 Task: Create a section Speedster Streak and in the section, add a milestone IT risk management enhancement in the project CoolBridge
Action: Mouse moved to (95, 298)
Screenshot: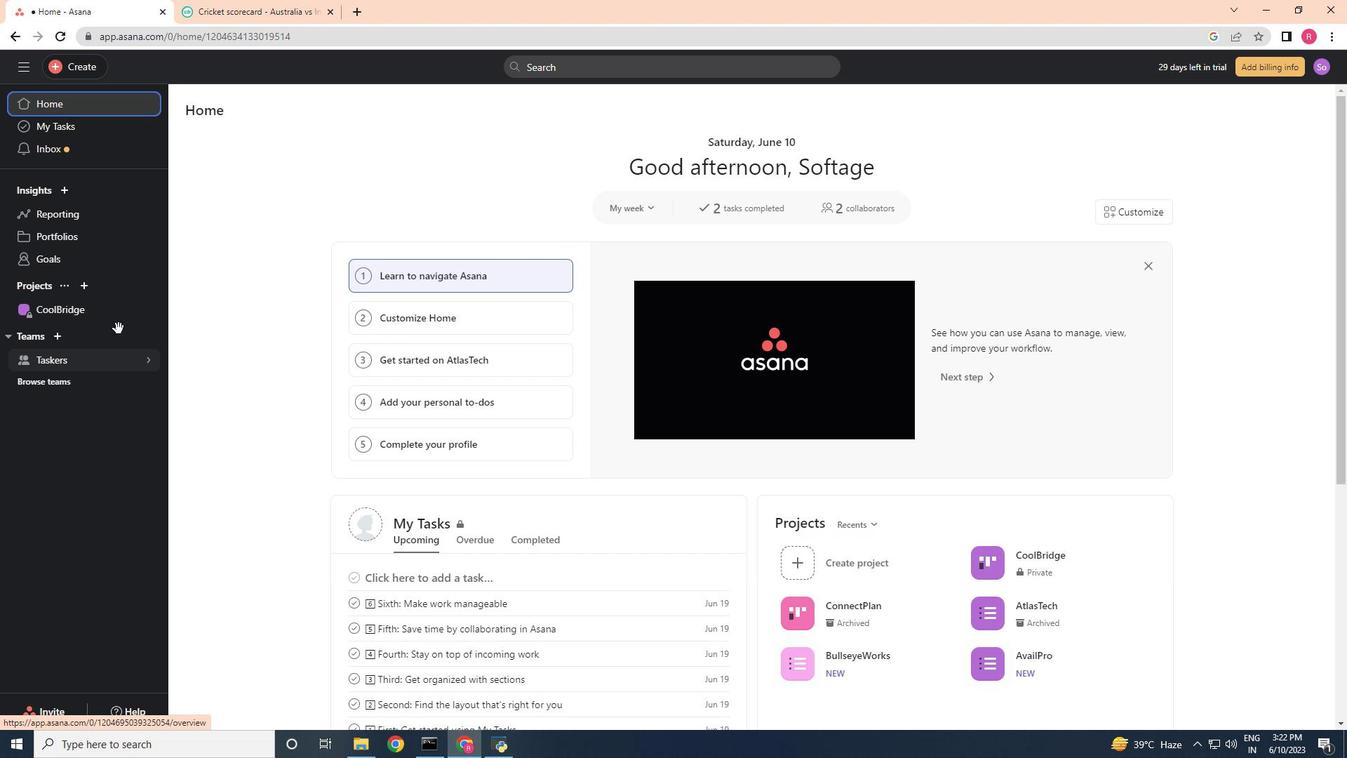 
Action: Mouse pressed left at (95, 298)
Screenshot: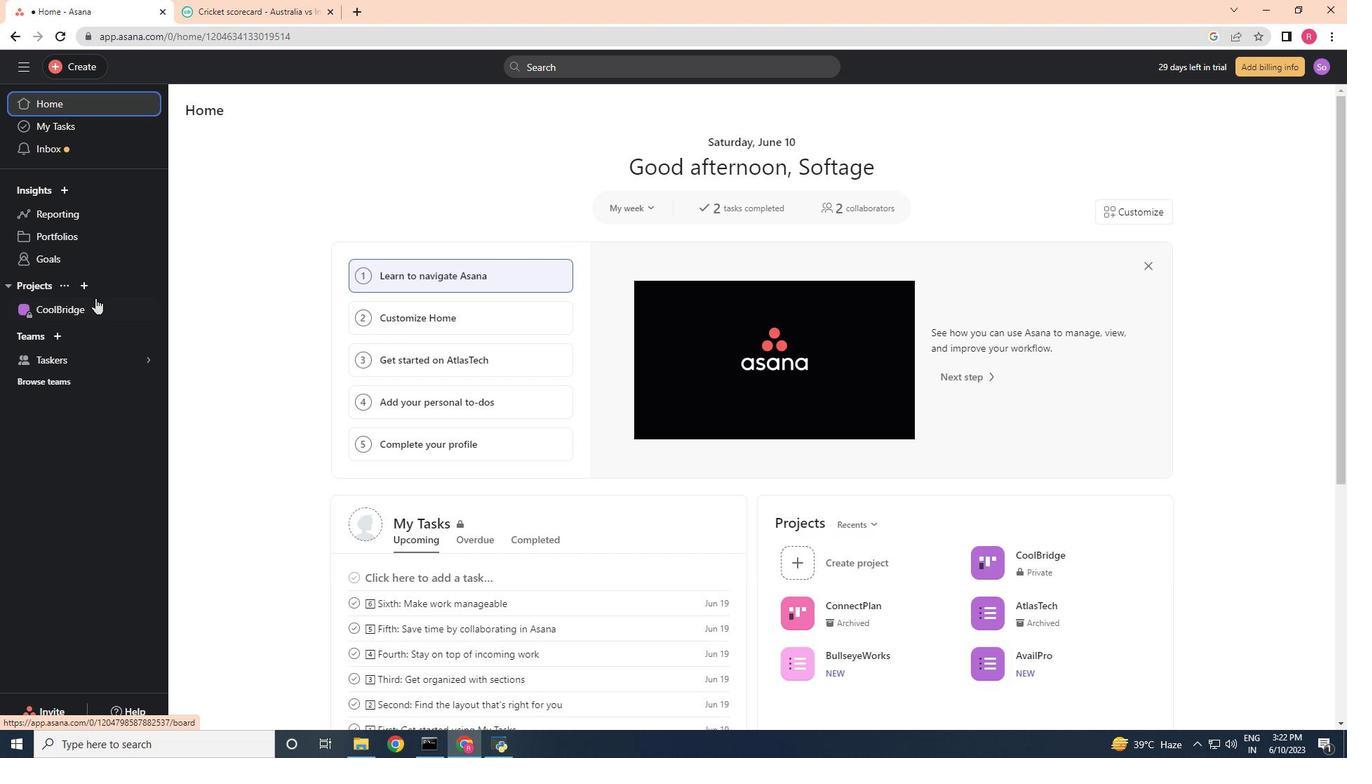 
Action: Mouse moved to (600, 721)
Screenshot: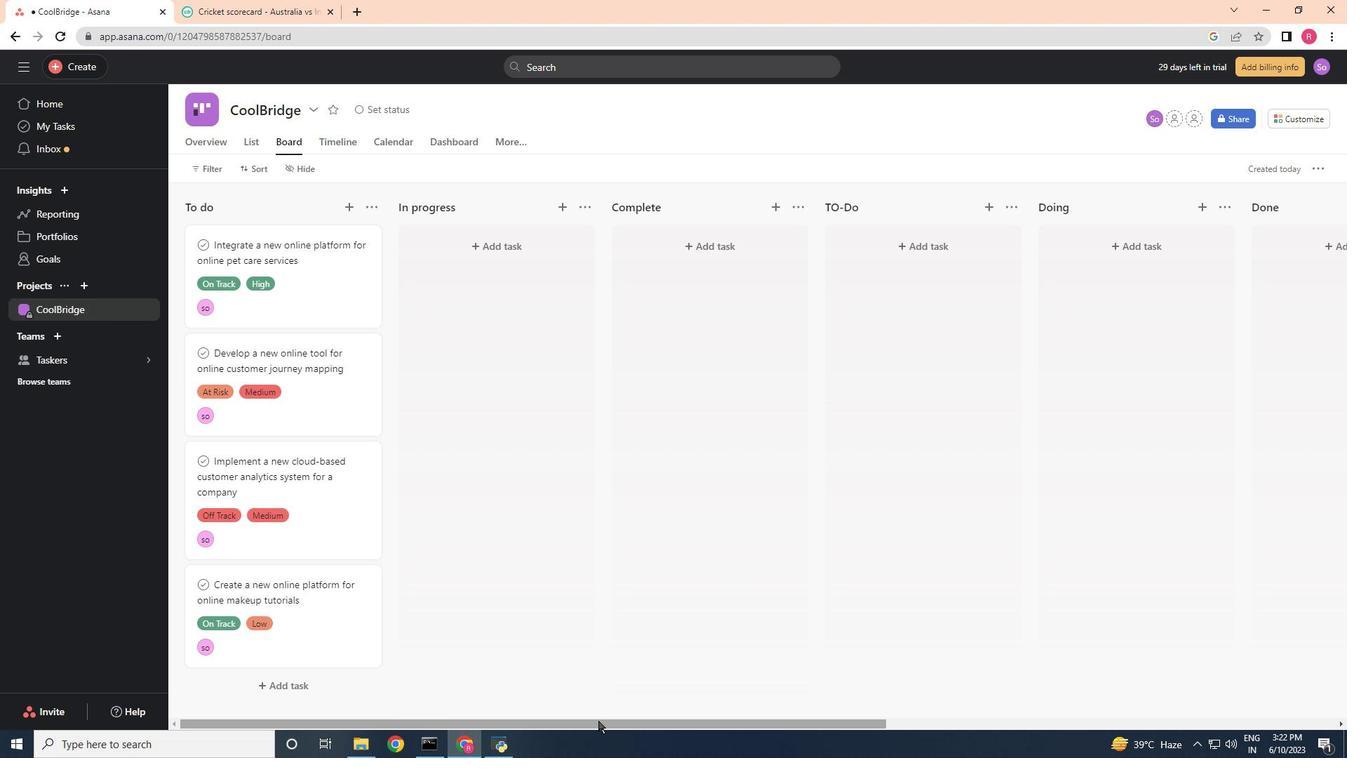 
Action: Mouse pressed left at (600, 721)
Screenshot: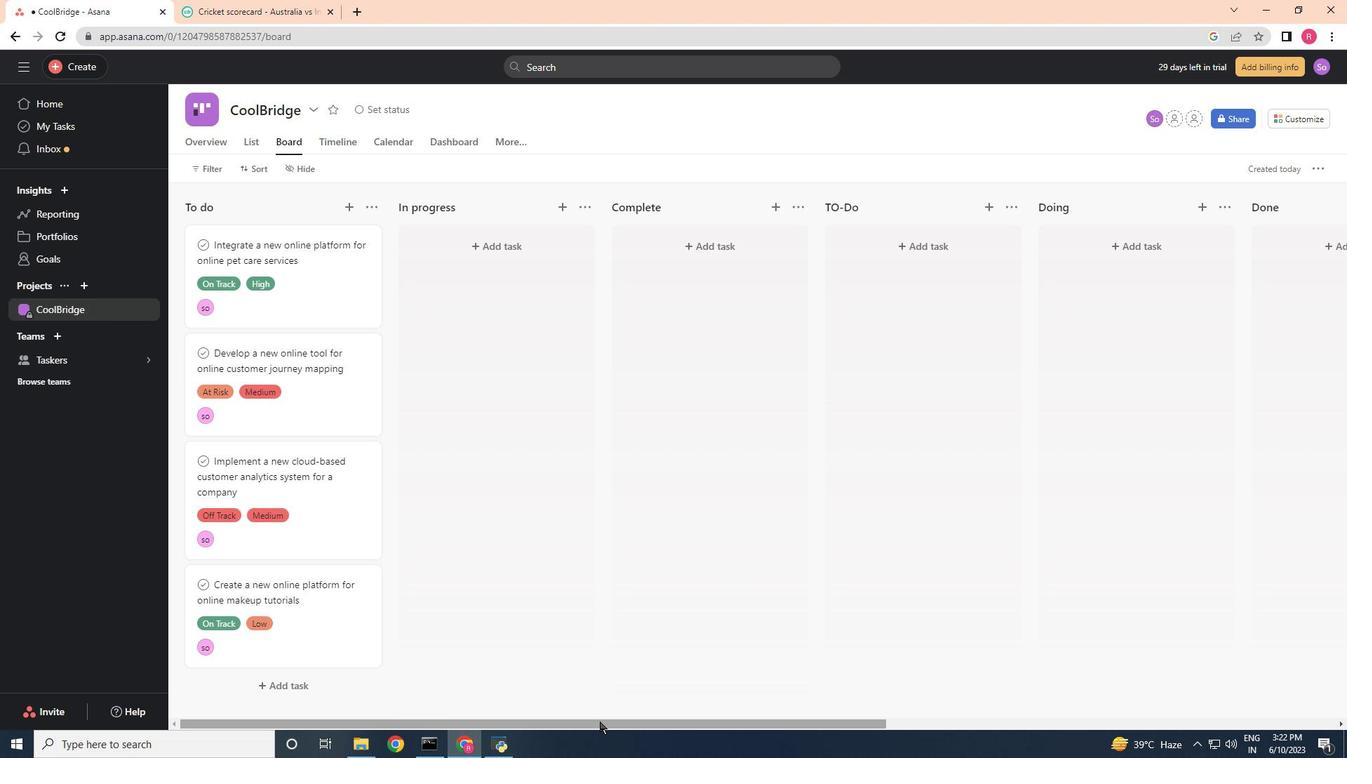 
Action: Mouse moved to (1176, 200)
Screenshot: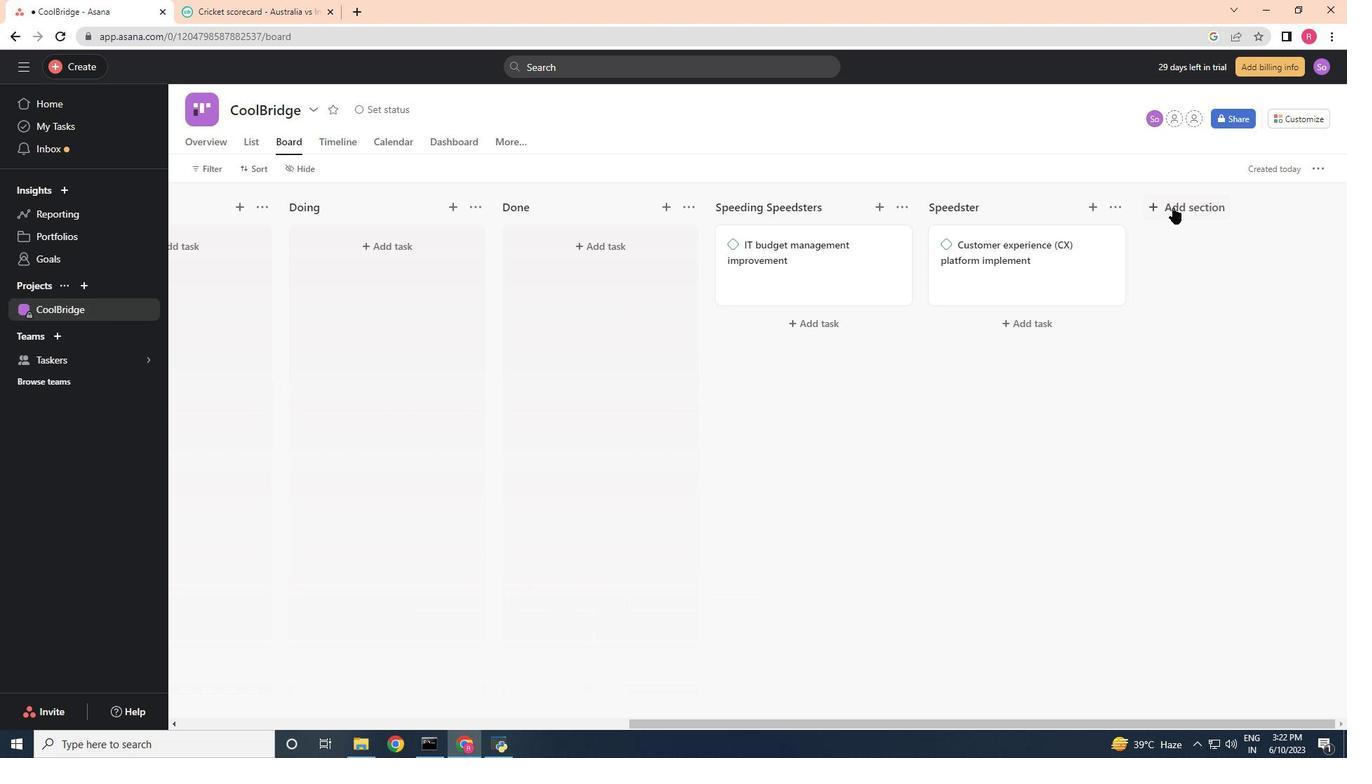 
Action: Mouse pressed left at (1176, 200)
Screenshot: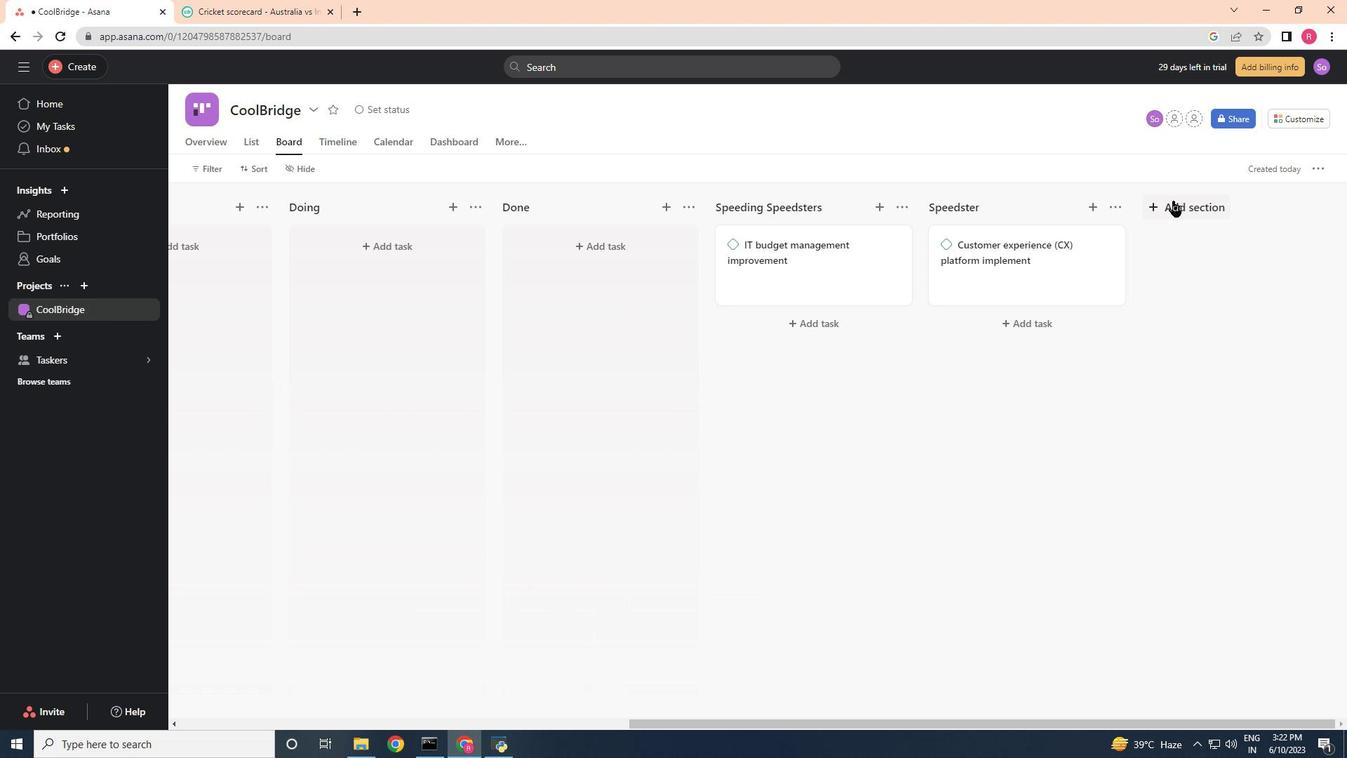 
Action: Mouse moved to (1105, 186)
Screenshot: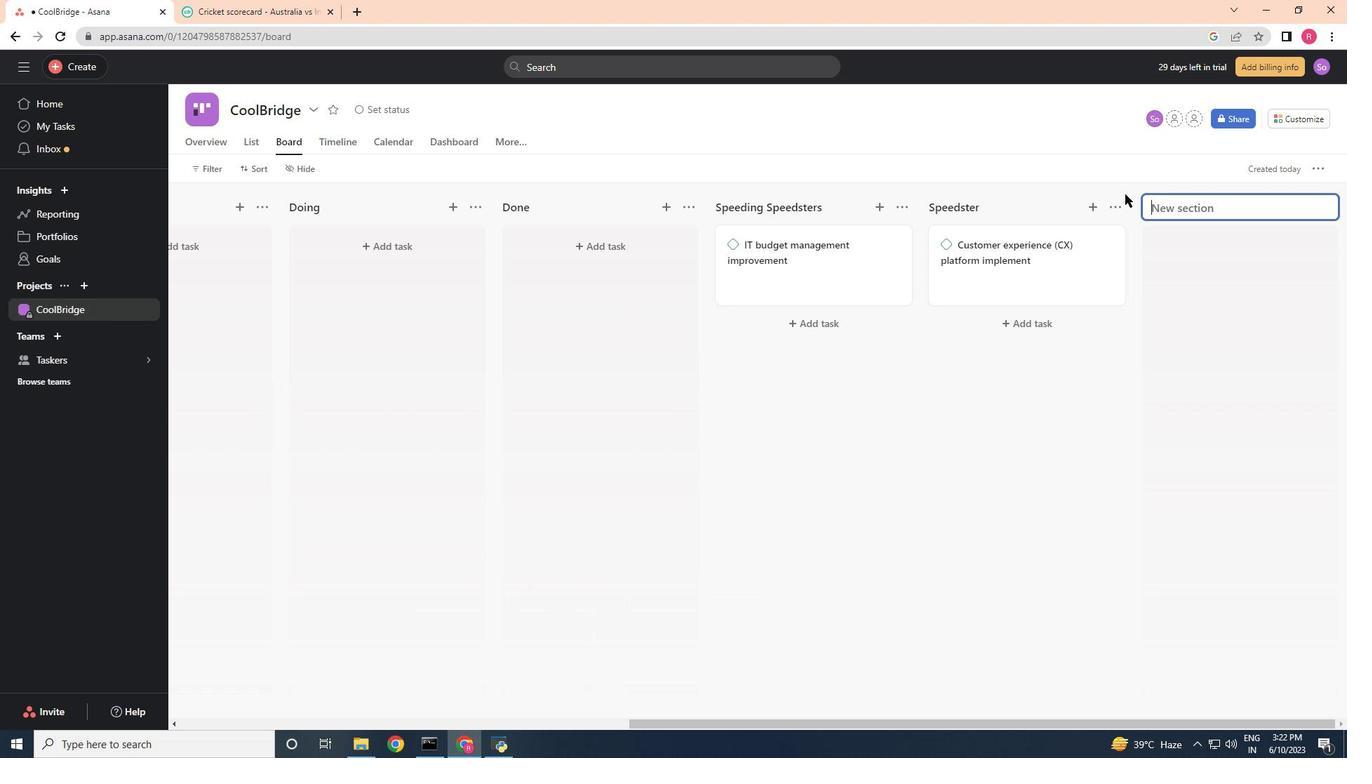 
Action: Key pressed <Key.shift><Key.shift><Key.shift><Key.shift><Key.shift><Key.shift><Key.shift><Key.shift><Key.shift><Key.shift><Key.shift>Speedstak<Key.space>
Screenshot: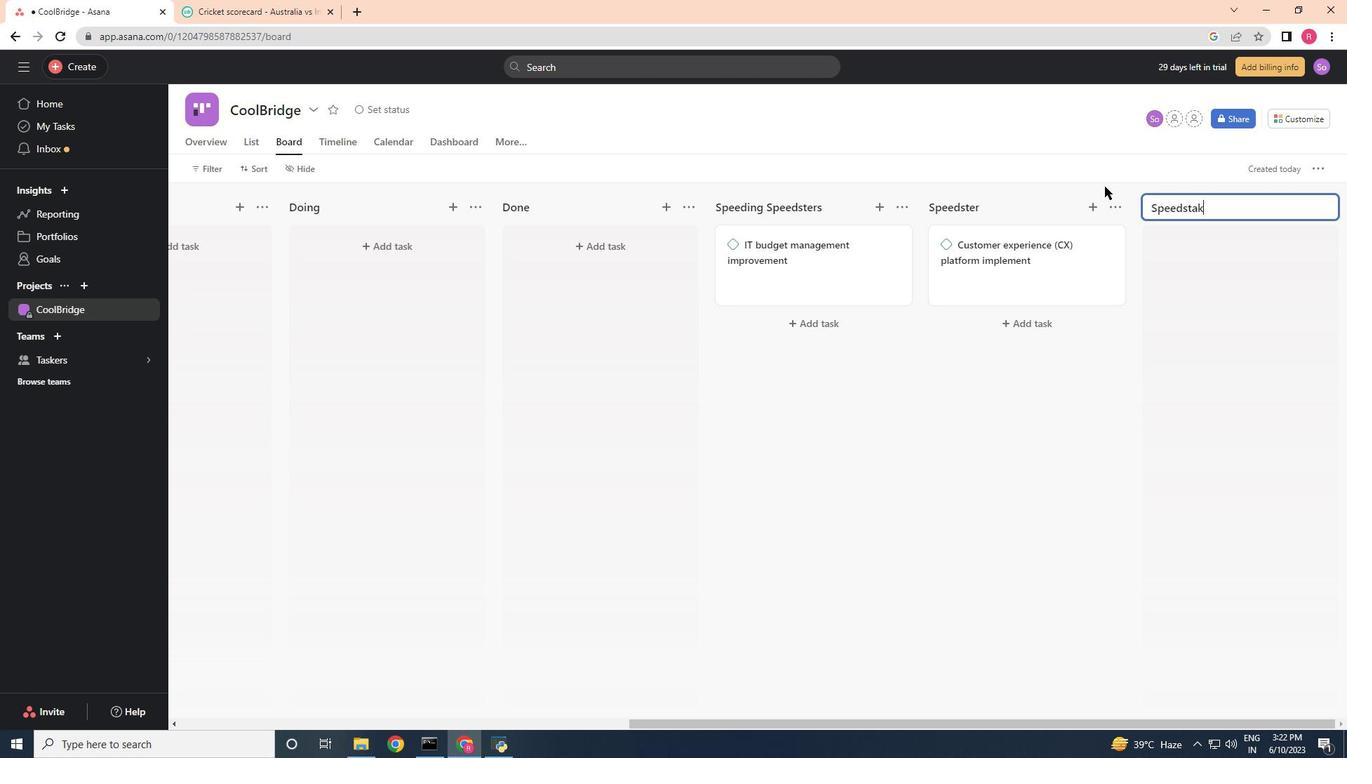 
Action: Mouse moved to (1199, 209)
Screenshot: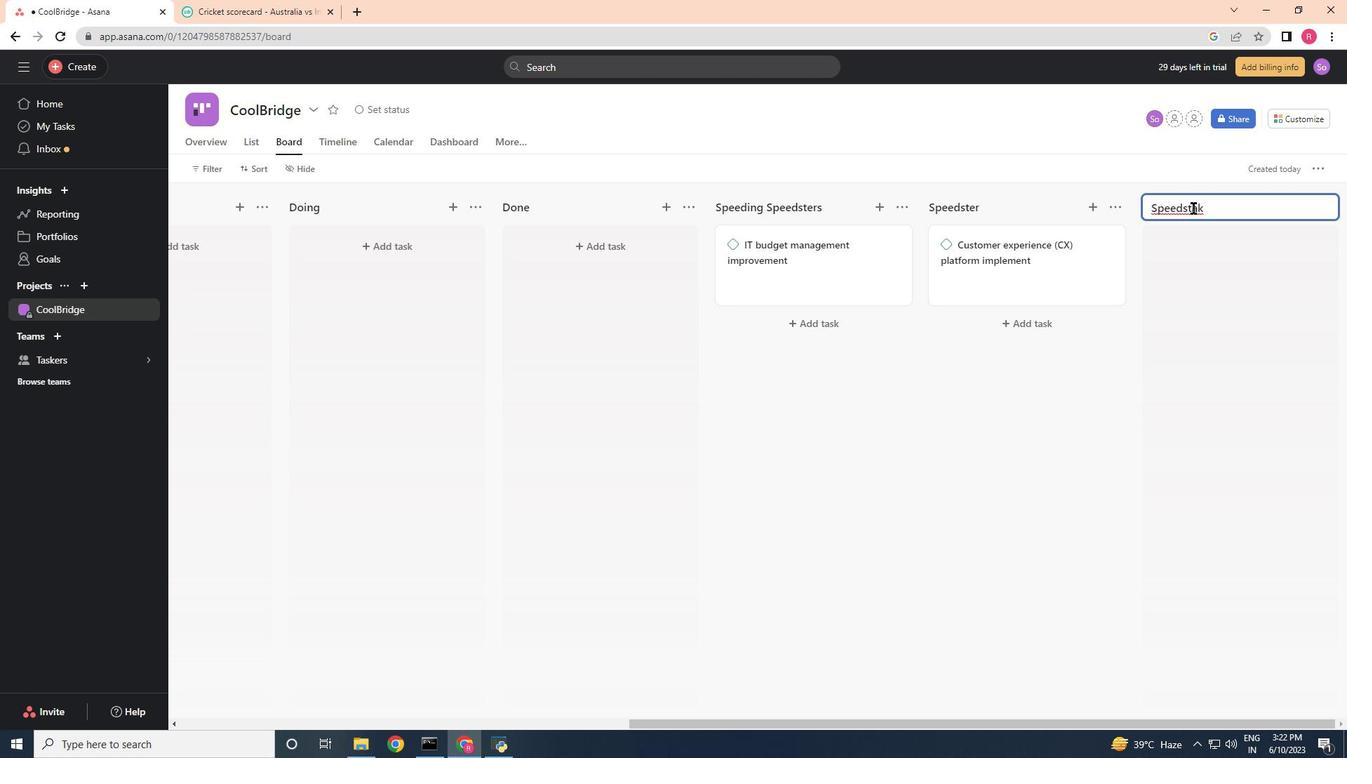
Action: Mouse pressed left at (1199, 209)
Screenshot: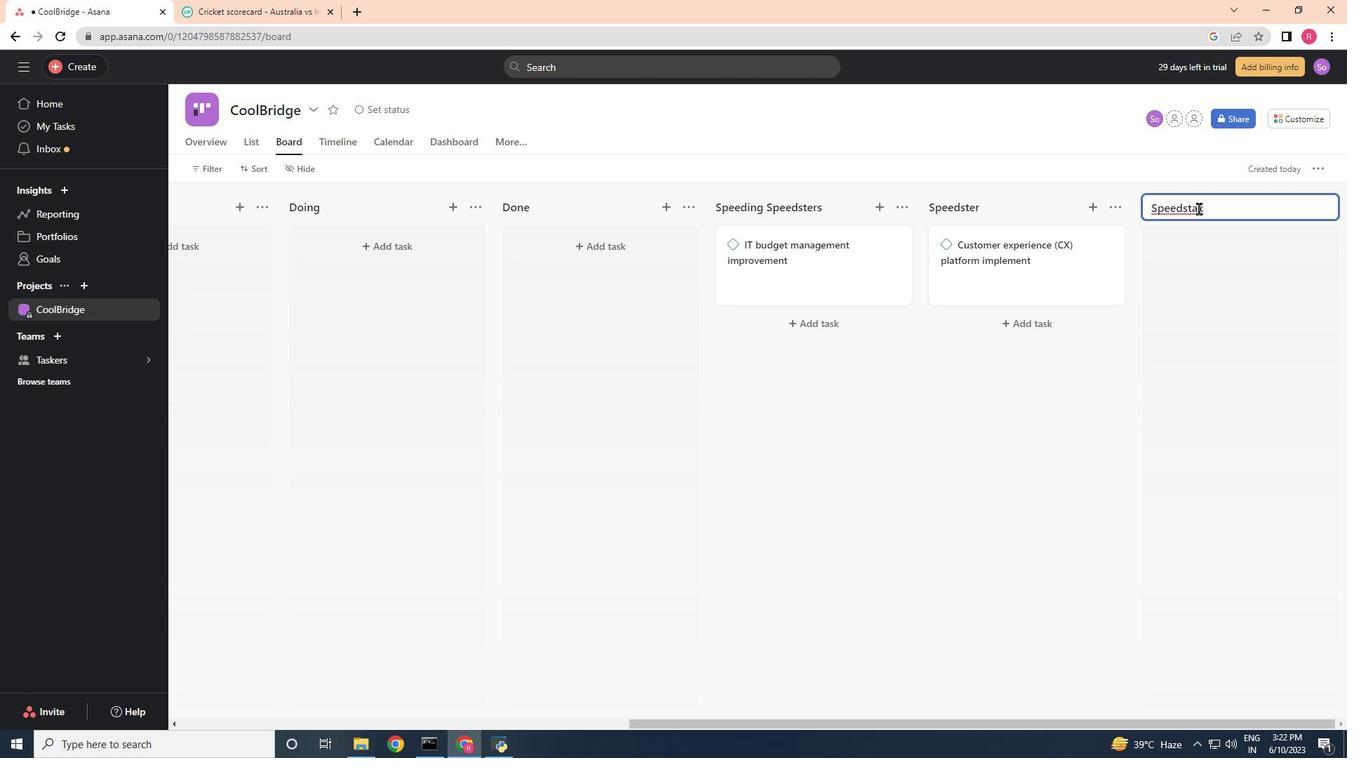 
Action: Mouse moved to (1175, 217)
Screenshot: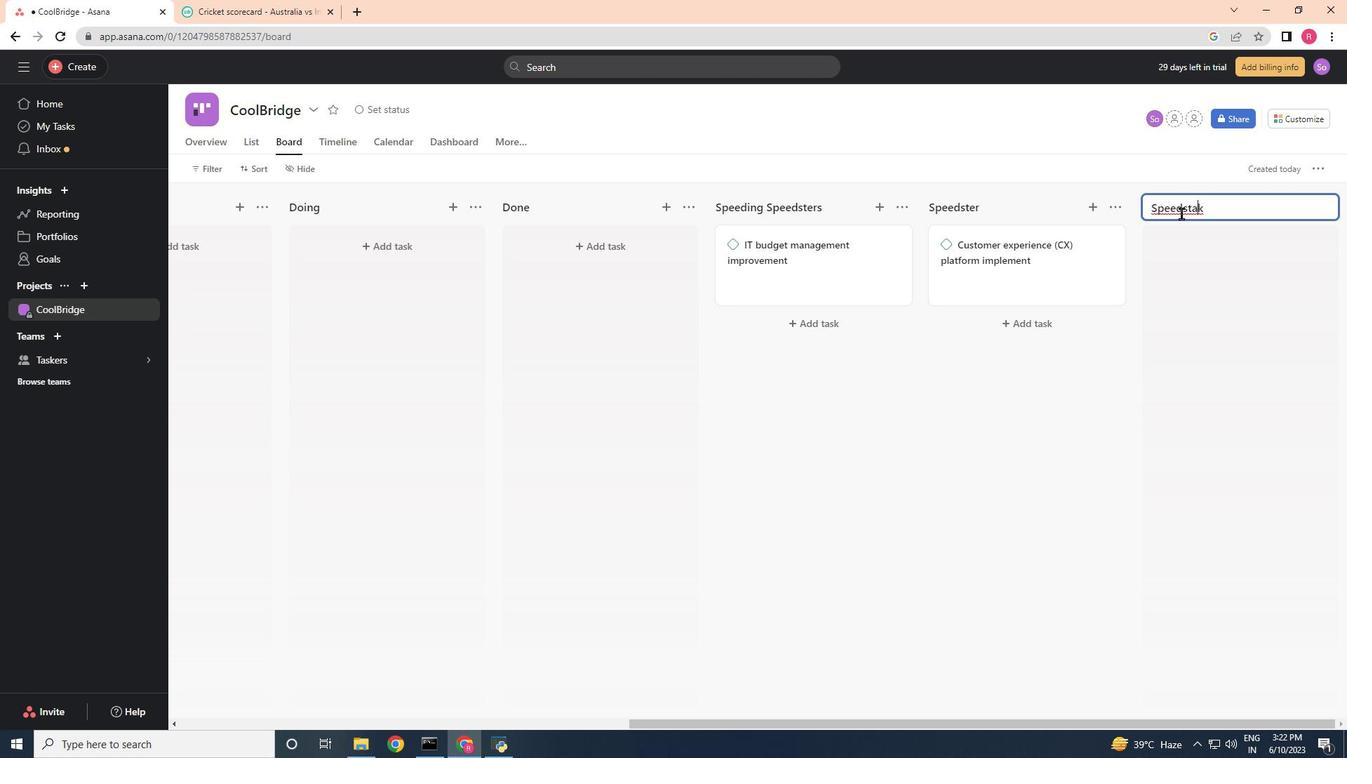 
Action: Key pressed <Key.backspace>e
Screenshot: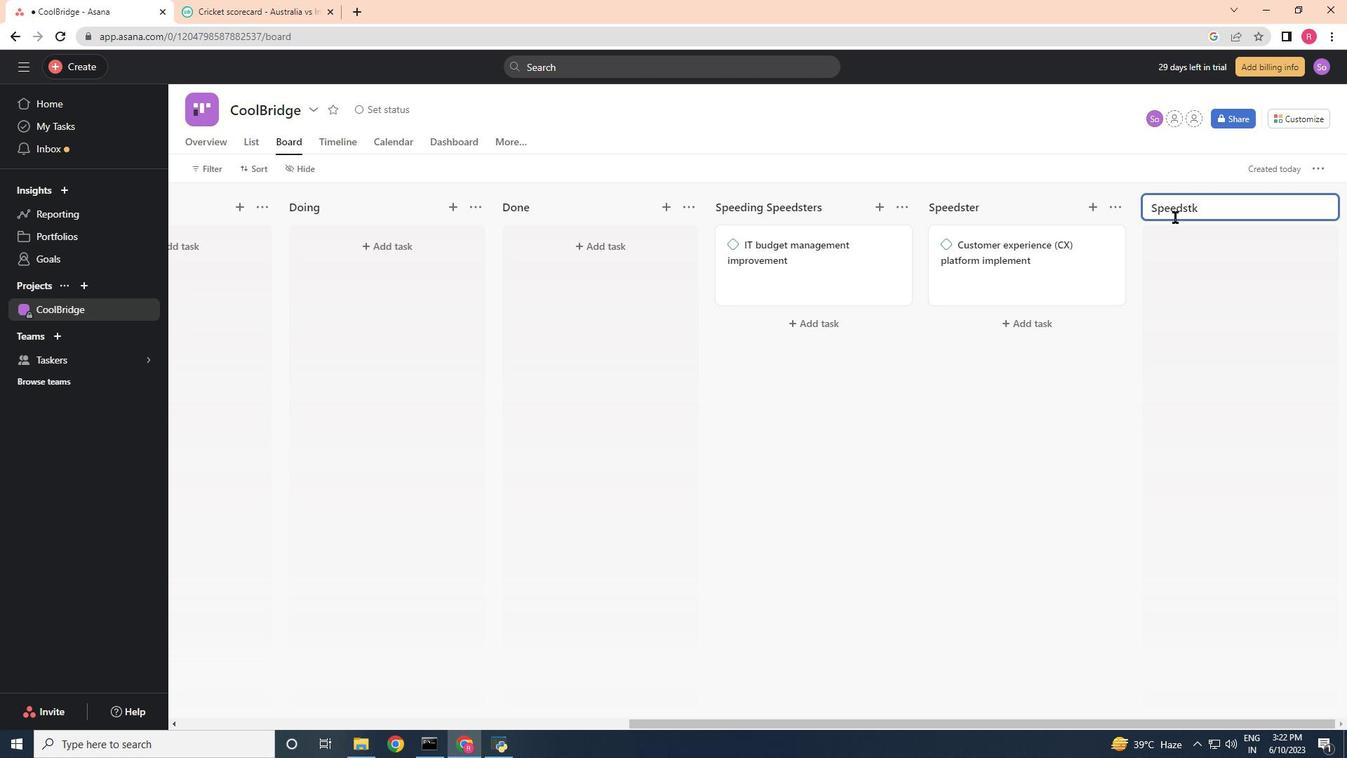 
Action: Mouse moved to (1132, 176)
Screenshot: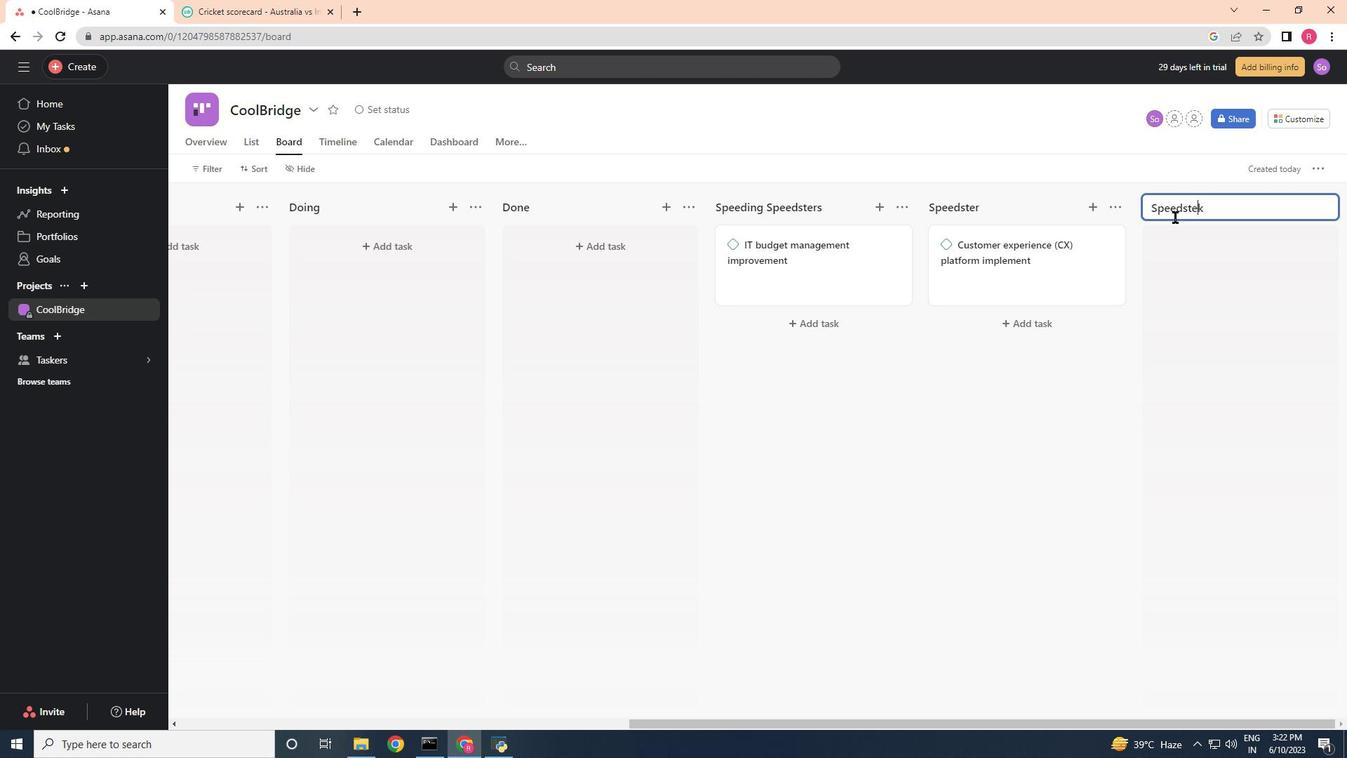 
Action: Key pressed <Key.right><Key.space><Key.backspace><Key.backspace>r<Key.space><Key.shift><Key.shift><Key.shift><Key.shift><Key.shift><Key.shift><Key.shift><Key.shift><Key.shift><Key.shift><Key.shift><Key.shift><Key.shift><Key.shift><Key.shift><Key.shift><Key.shift><Key.shift><Key.shift><Key.shift><Key.shift><Key.shift><Key.shift><Key.shift><Key.shift>Streak<Key.enter>
Screenshot: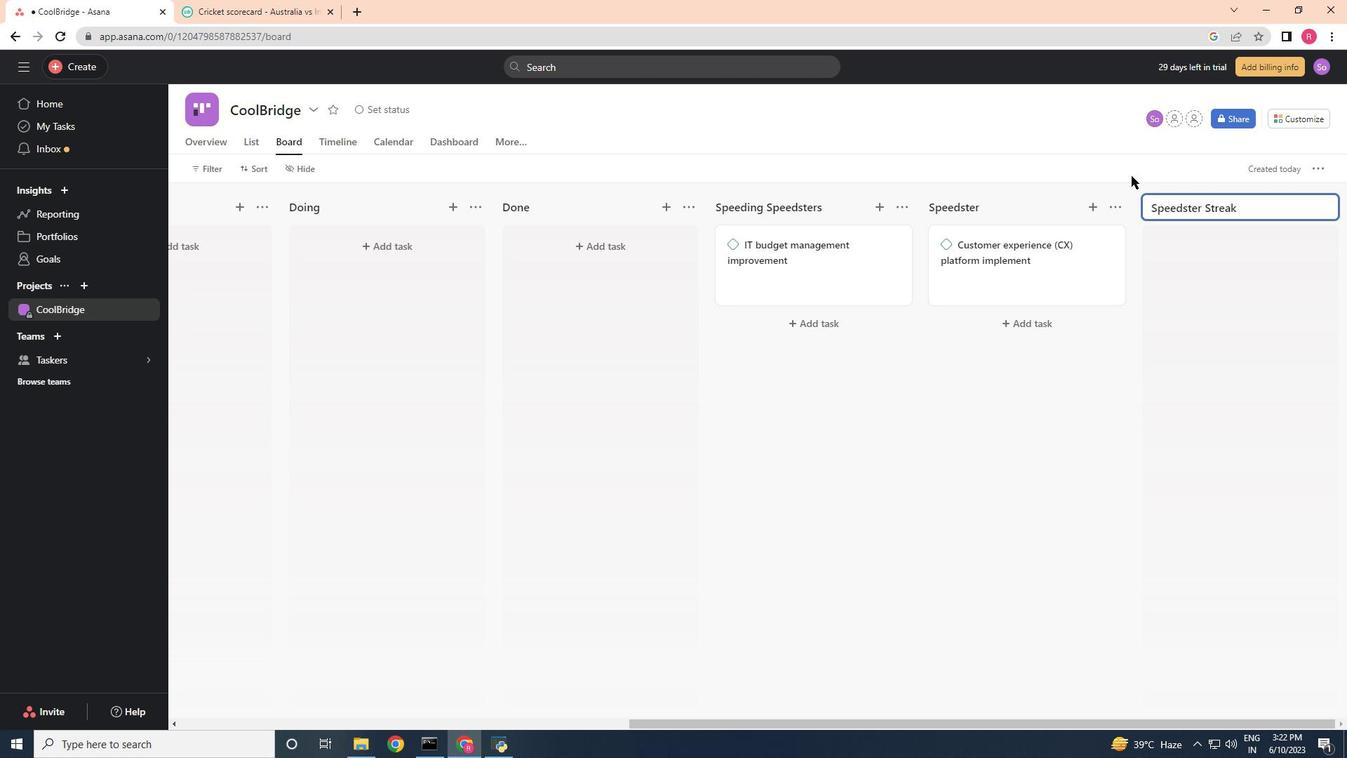
Action: Mouse moved to (1022, 240)
Screenshot: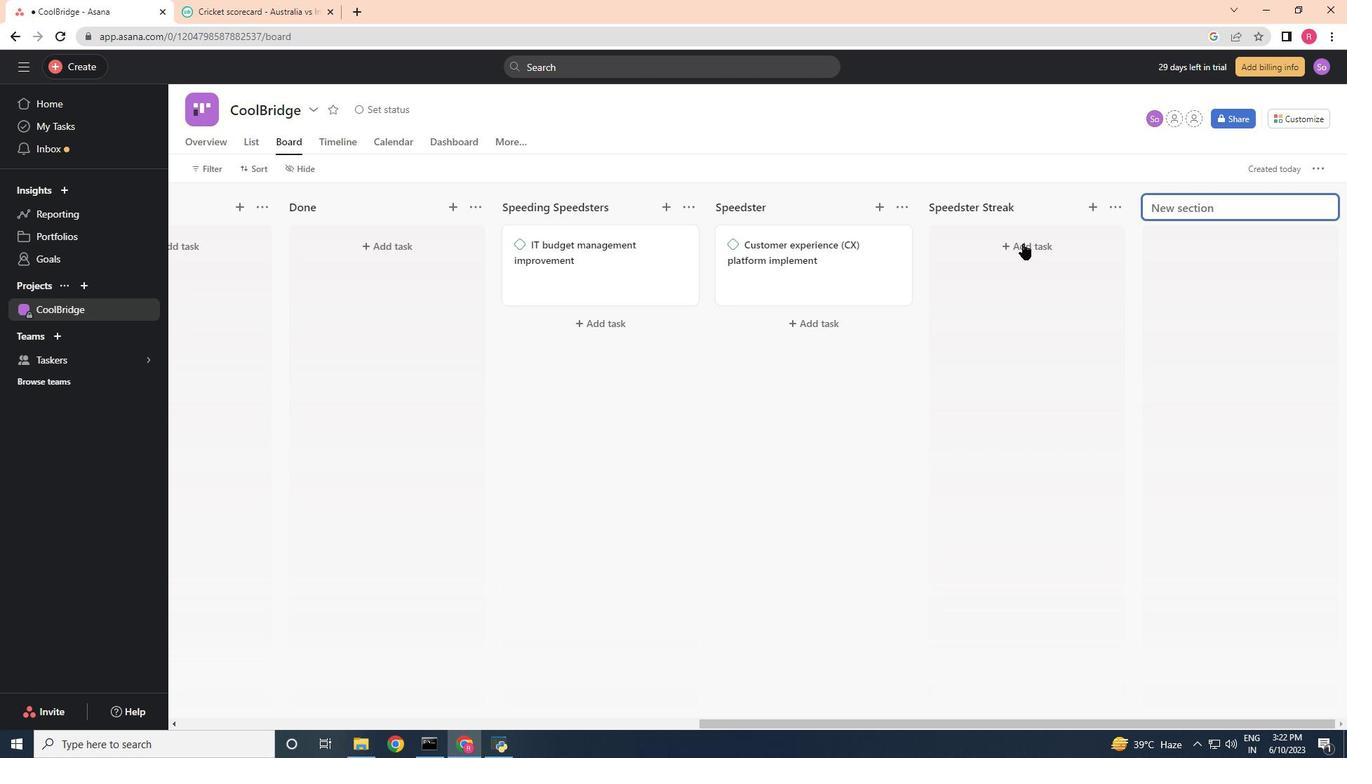 
Action: Mouse pressed left at (1022, 240)
Screenshot: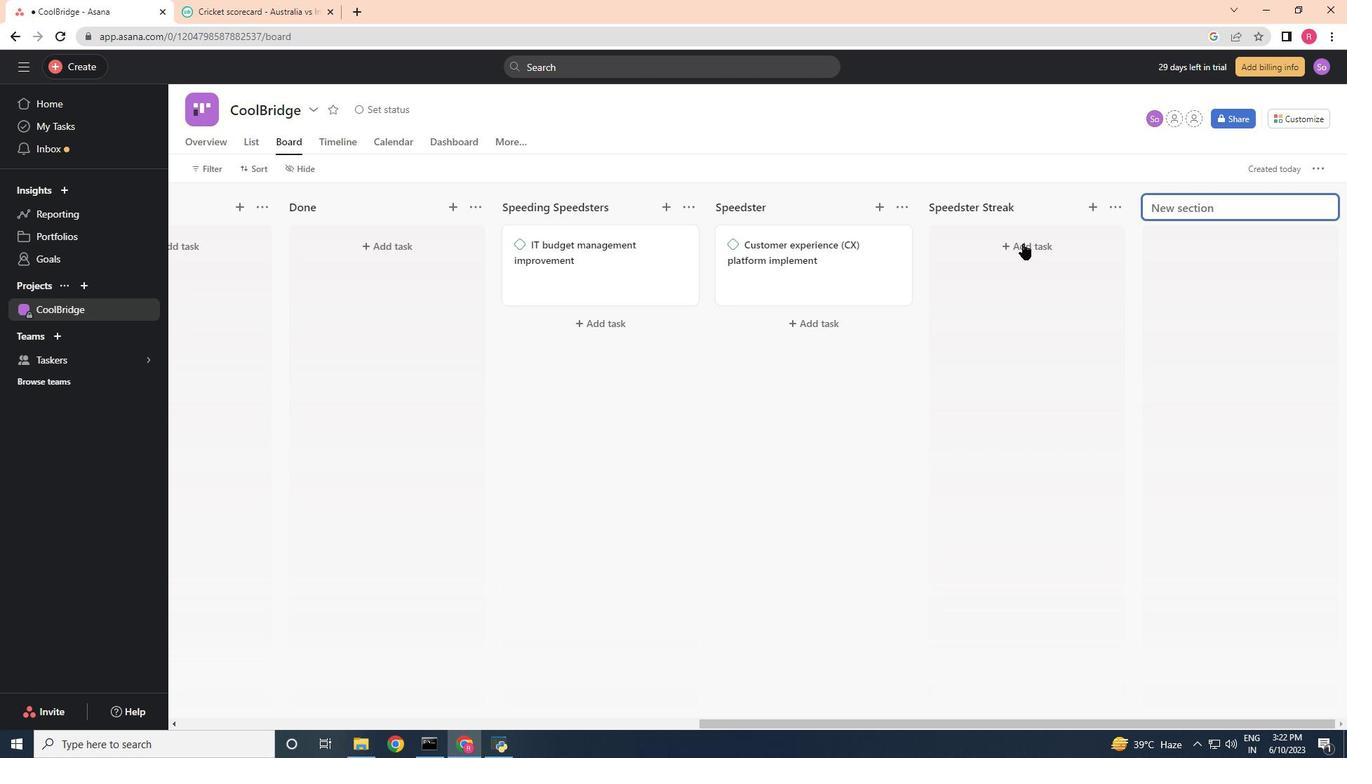 
Action: Mouse moved to (1020, 240)
Screenshot: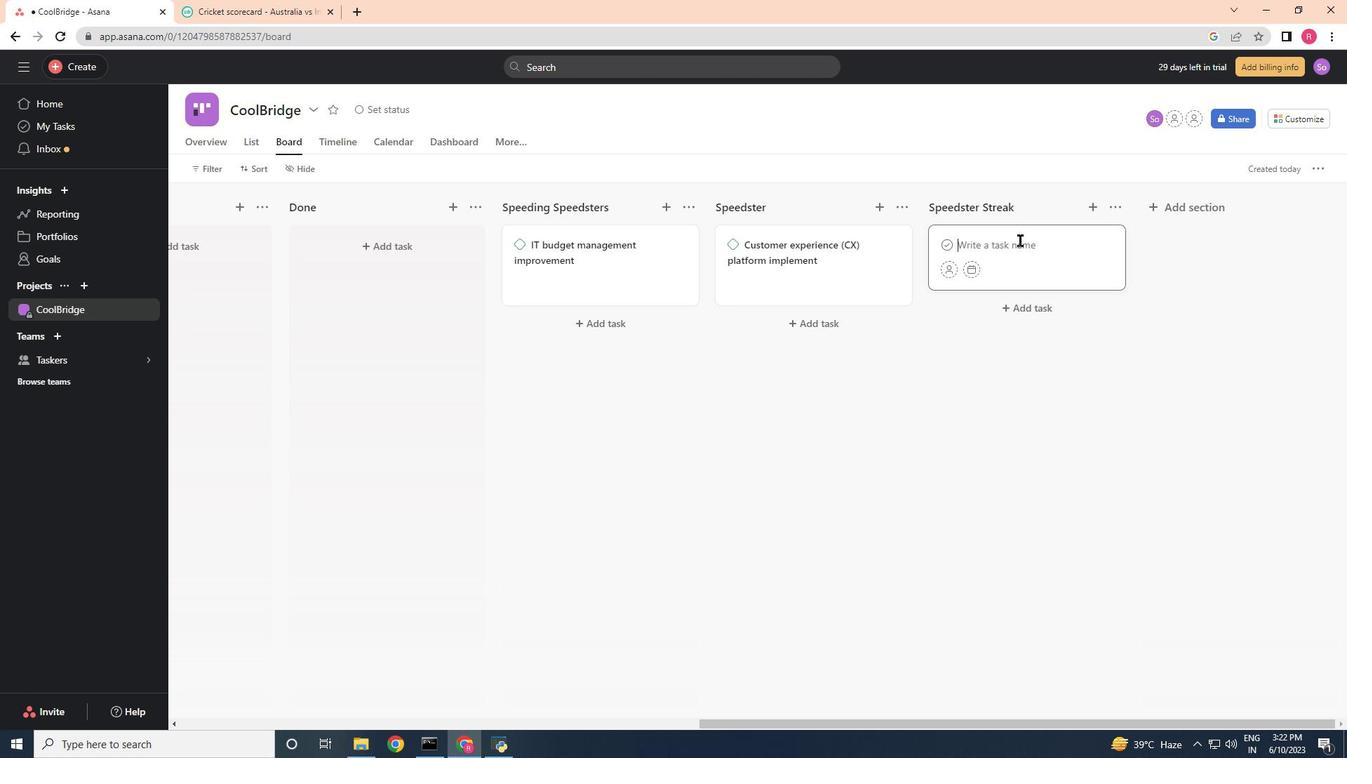 
Action: Key pressed <Key.shift>IT<Key.space><Key.shift><Key.shift><Key.shift><Key.shift><Key.shift><Key.shift><Key.shift><Key.shift><Key.shift><Key.shift><Key.shift><Key.shift><Key.shift><Key.shift><Key.shift><Key.shift><Key.shift><Key.shift><Key.shift><Key.shift><Key.shift><Key.shift><Key.shift><Key.shift><Key.shift><Key.shift><Key.shift><Key.shift><Key.shift><Key.shift><Key.shift><Key.shift><Key.shift><Key.shift><Key.shift><Key.shift><Key.shift><Key.shift><Key.shift><Key.shift><Key.shift><Key.shift>Risk<Key.space>management<Key.space>enhance<Key.space><Key.backspace>ment
Screenshot: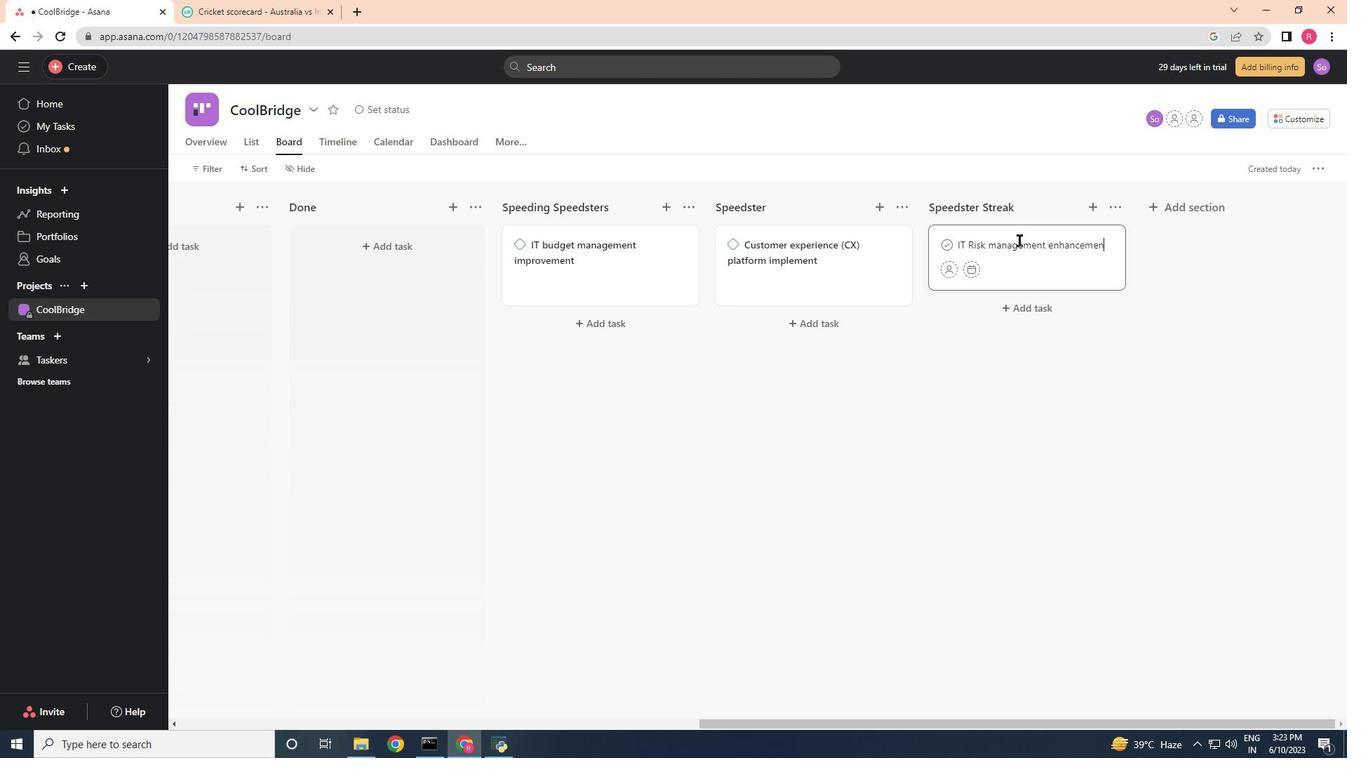 
Action: Mouse moved to (1034, 264)
Screenshot: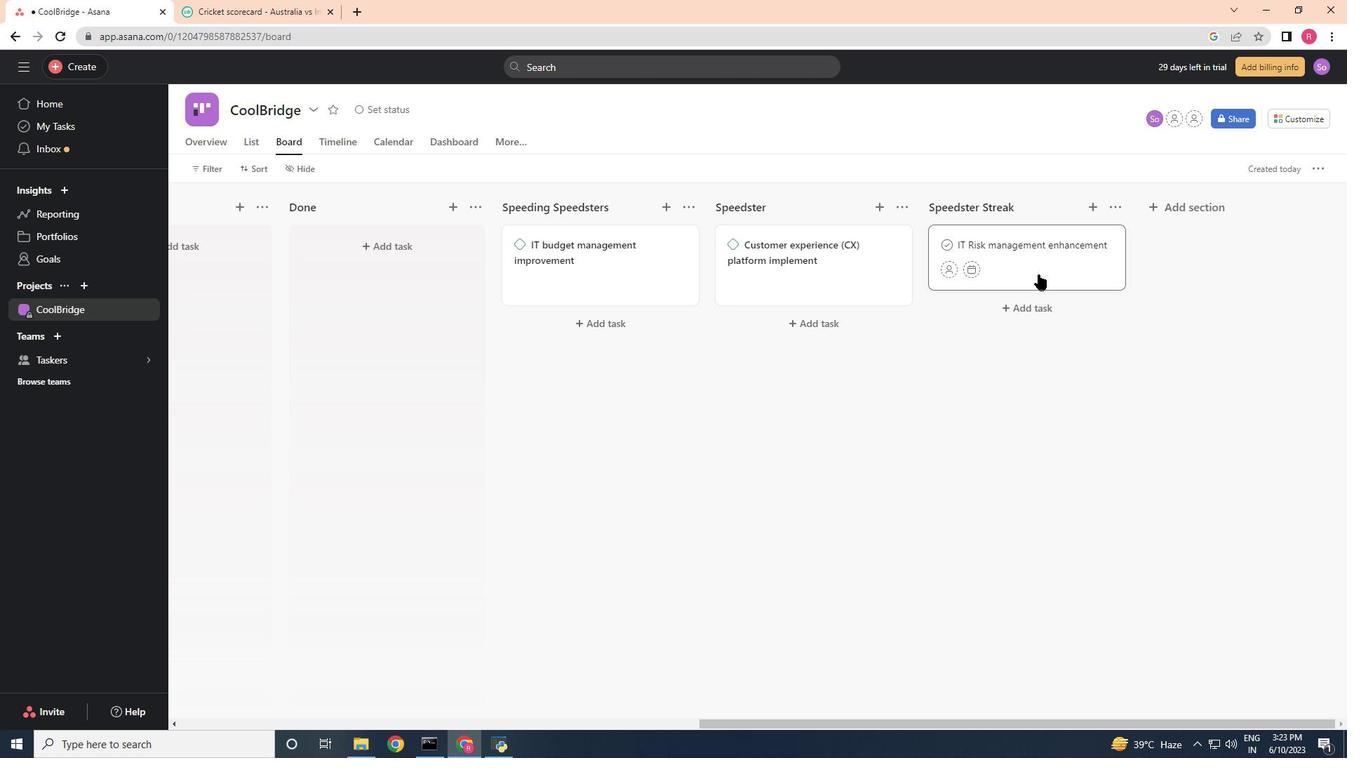 
Action: Mouse pressed right at (1034, 264)
Screenshot: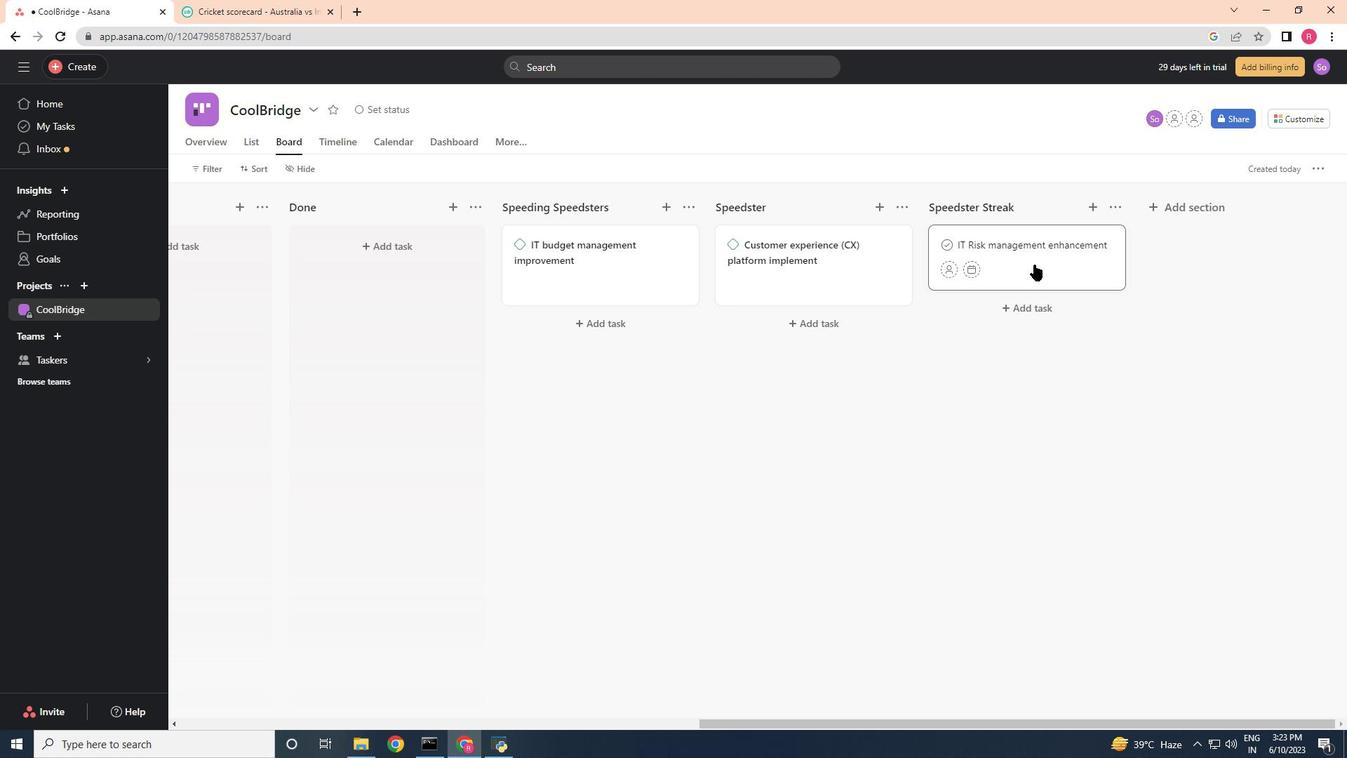 
Action: Mouse moved to (1085, 511)
Screenshot: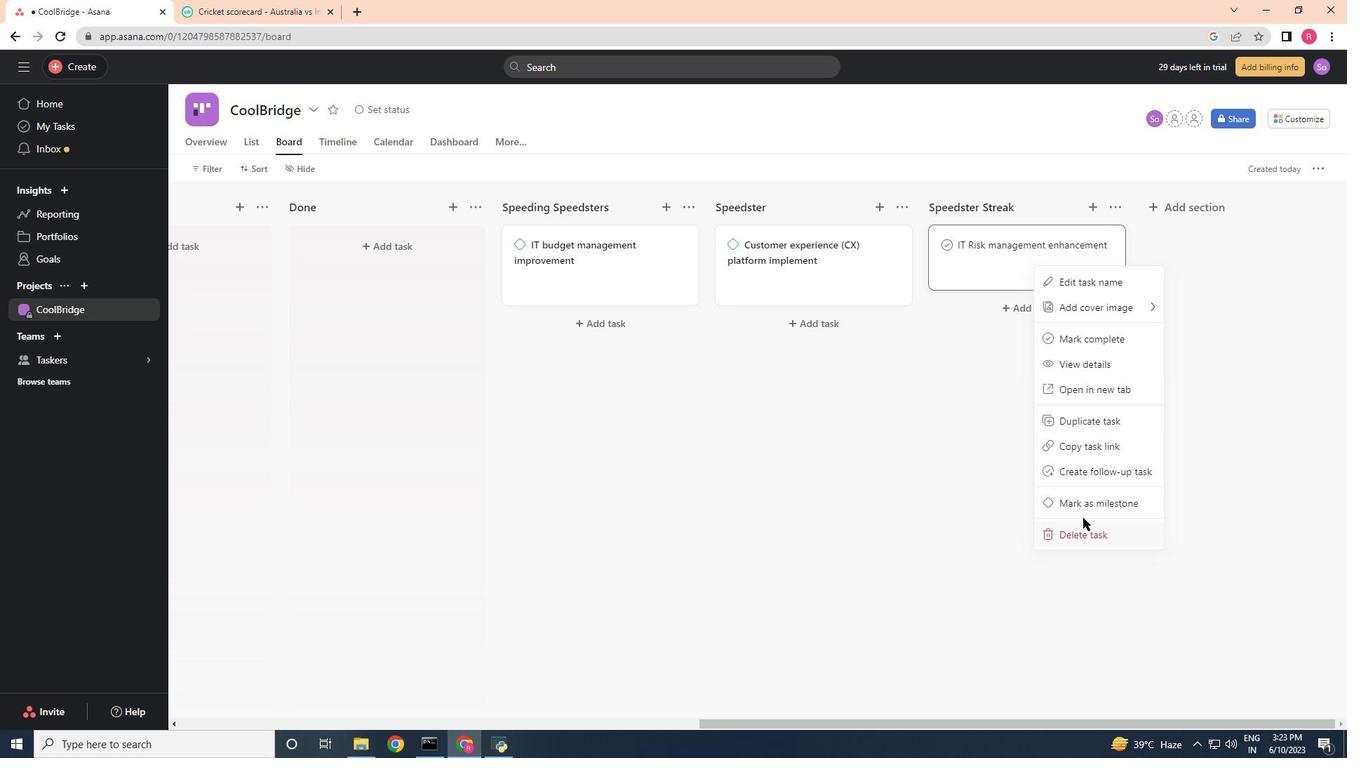 
Action: Mouse pressed left at (1085, 511)
Screenshot: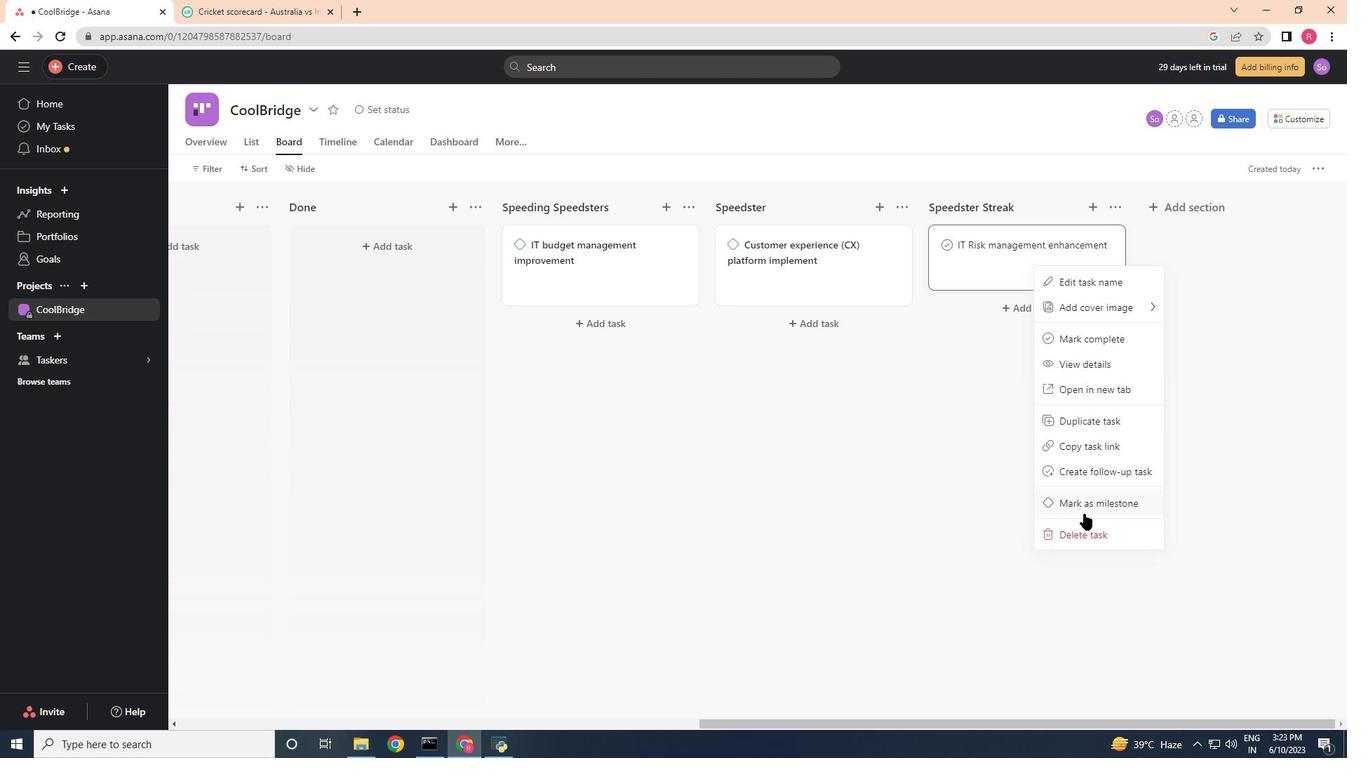 
Action: Mouse moved to (928, 538)
Screenshot: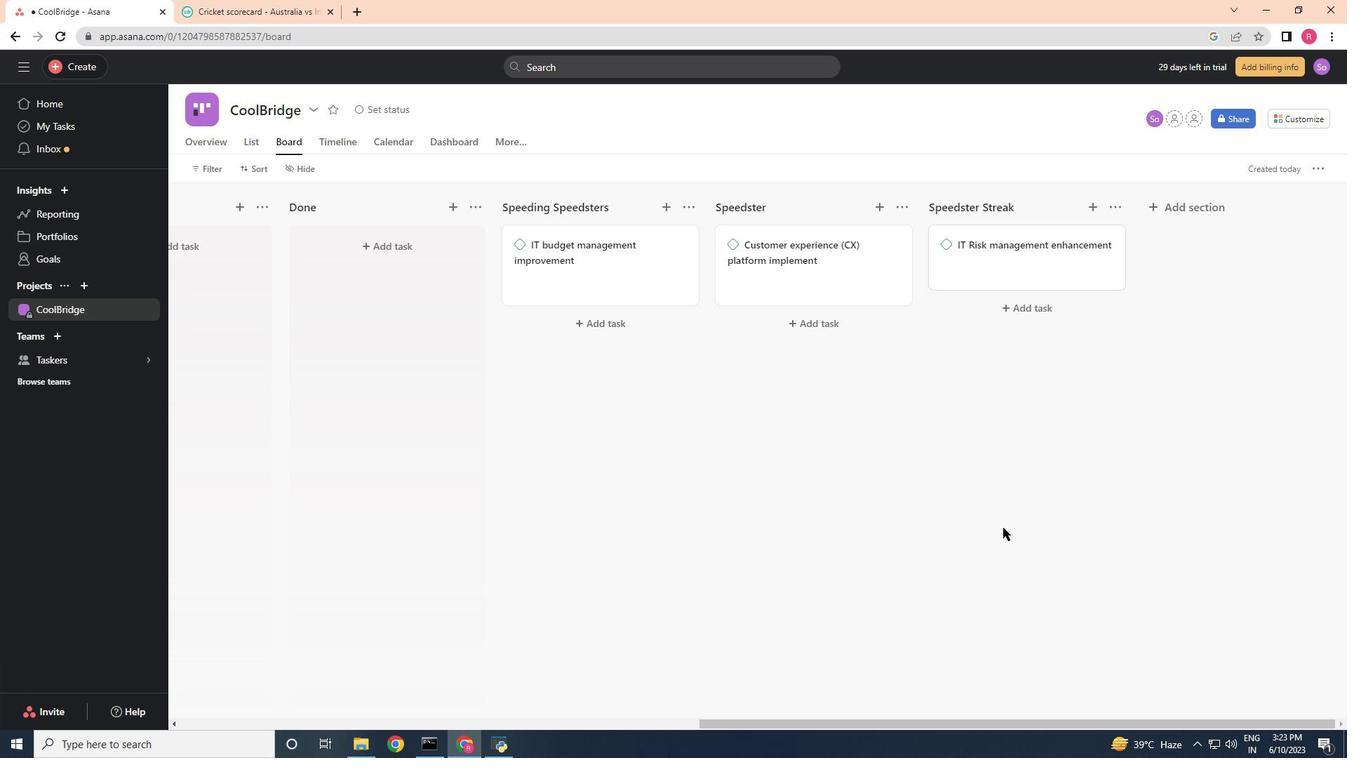 
